 Task: Open Card Card0006 in Board Board0002 in Development in Trello
Action: Mouse moved to (494, 70)
Screenshot: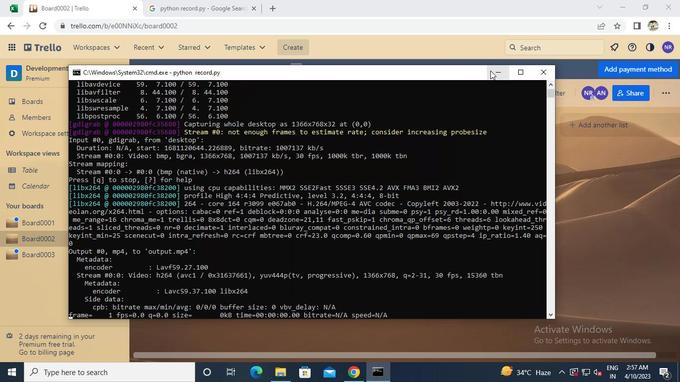 
Action: Mouse pressed left at (494, 70)
Screenshot: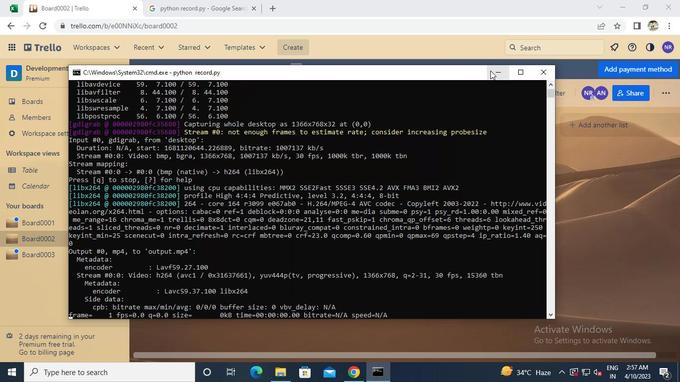 
Action: Mouse moved to (197, 230)
Screenshot: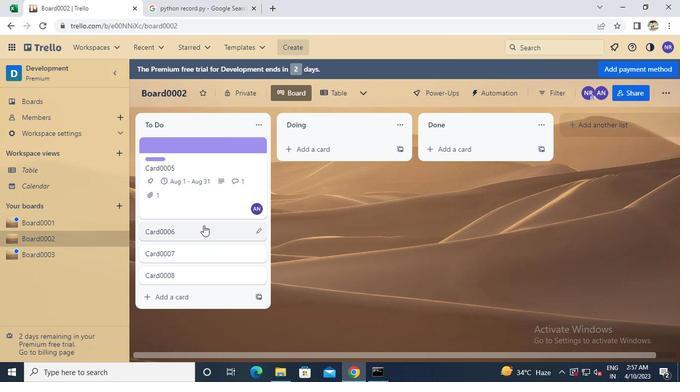 
Action: Mouse pressed left at (197, 230)
Screenshot: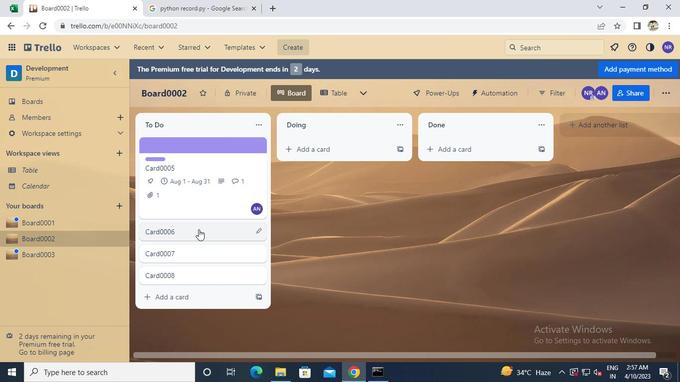 
Action: Mouse moved to (374, 370)
Screenshot: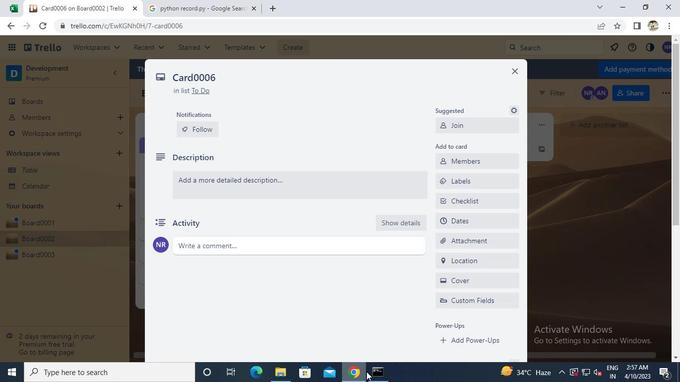 
Action: Mouse pressed left at (374, 370)
Screenshot: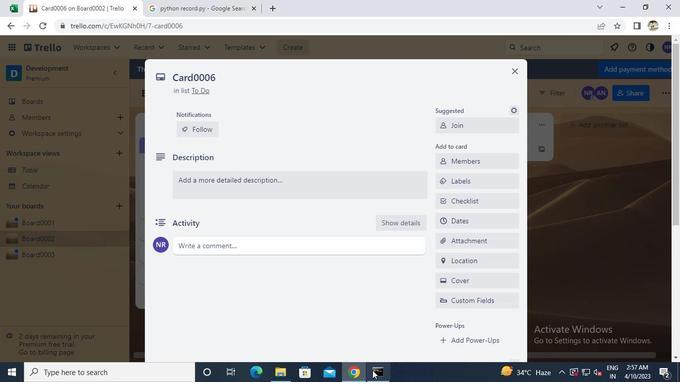 
Action: Mouse moved to (548, 67)
Screenshot: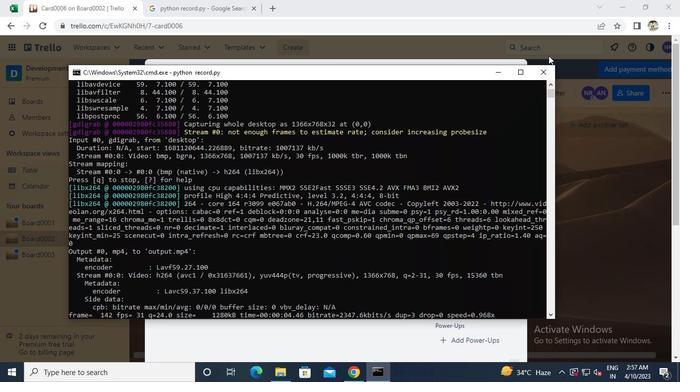 
Action: Mouse pressed left at (548, 67)
Screenshot: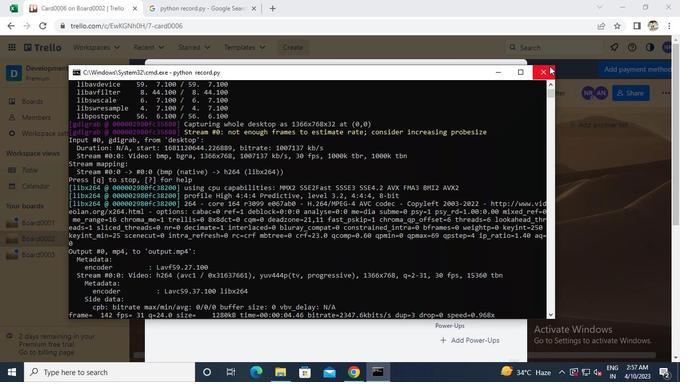 
Action: Mouse moved to (538, 71)
Screenshot: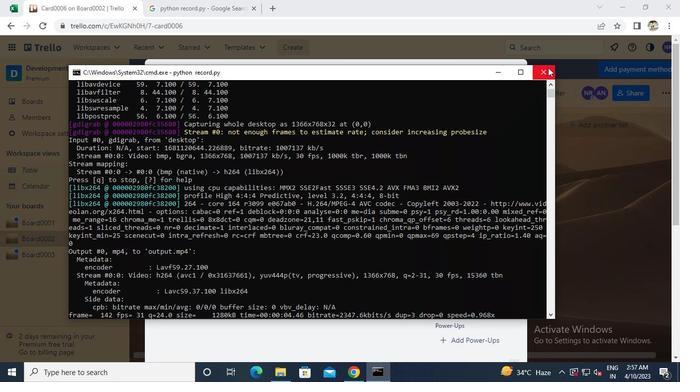 
